 Task: Add green label to the card with the title name "concept".
Action: Mouse moved to (43, 262)
Screenshot: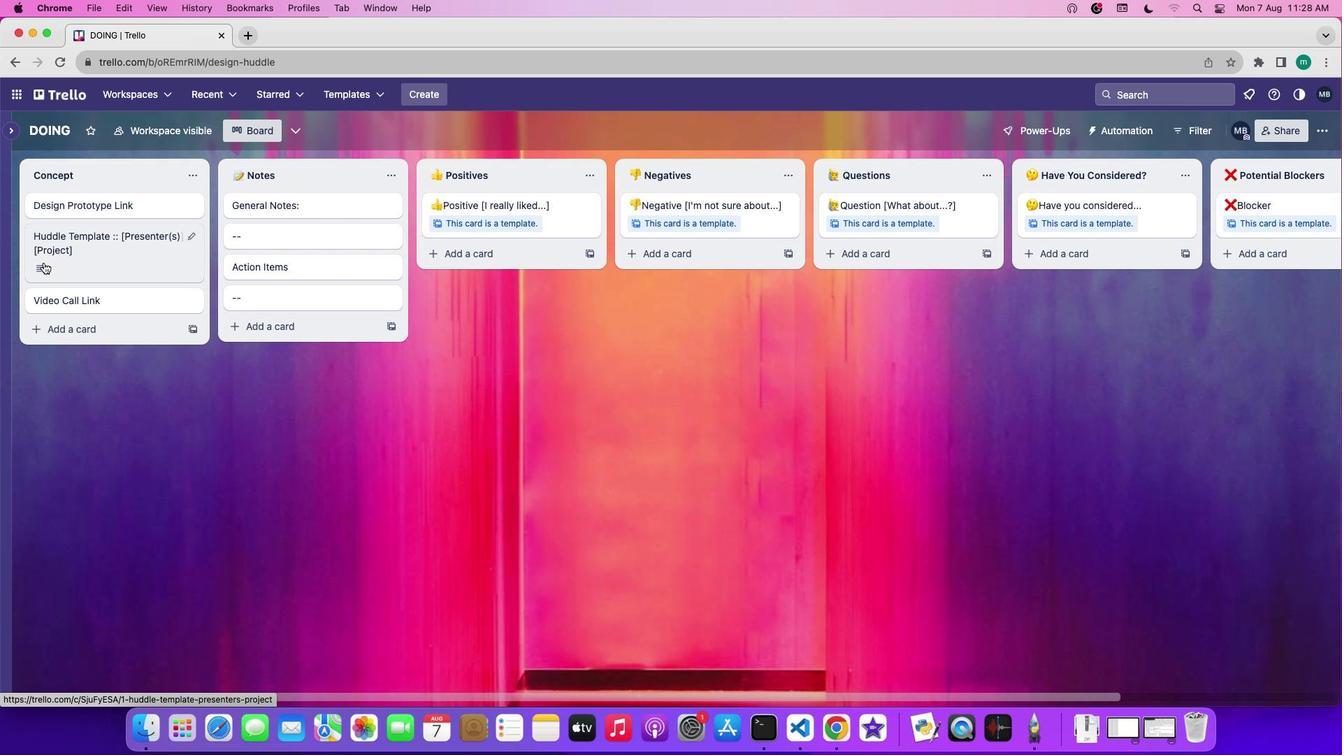 
Action: Mouse pressed left at (43, 262)
Screenshot: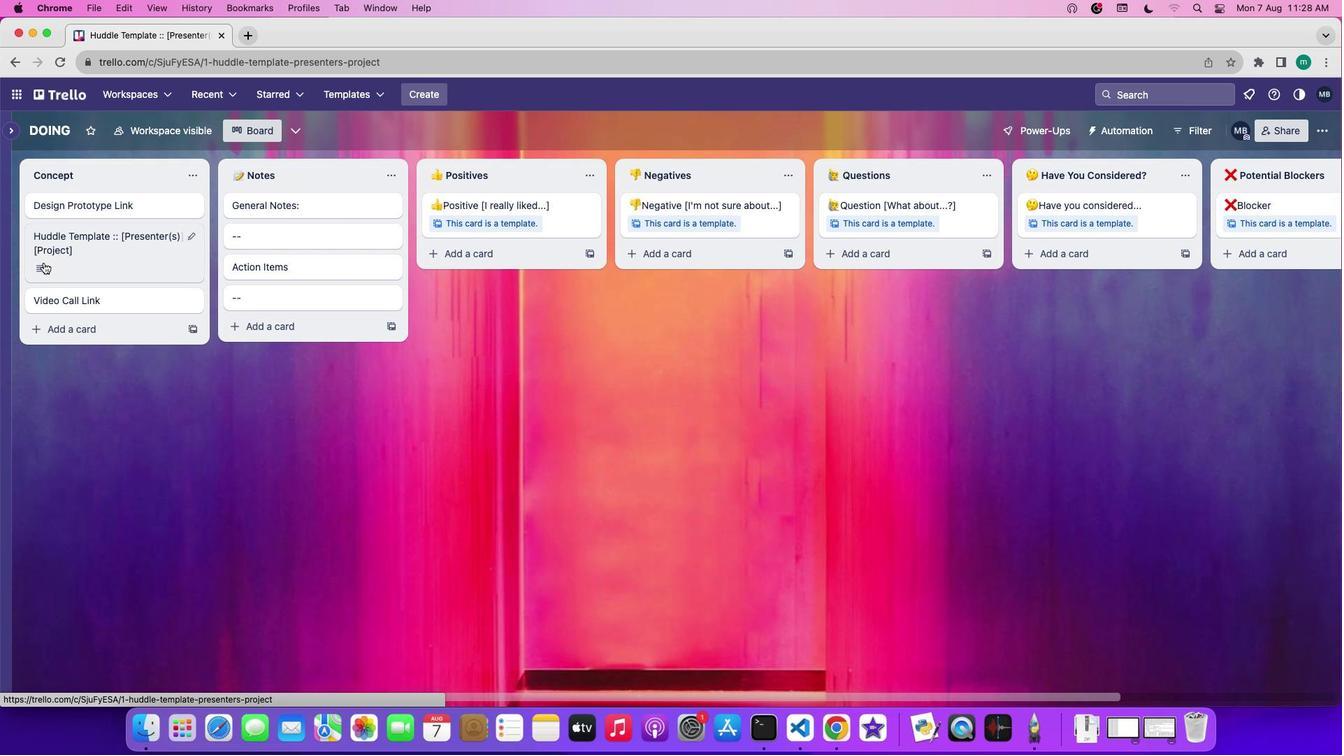 
Action: Mouse moved to (856, 232)
Screenshot: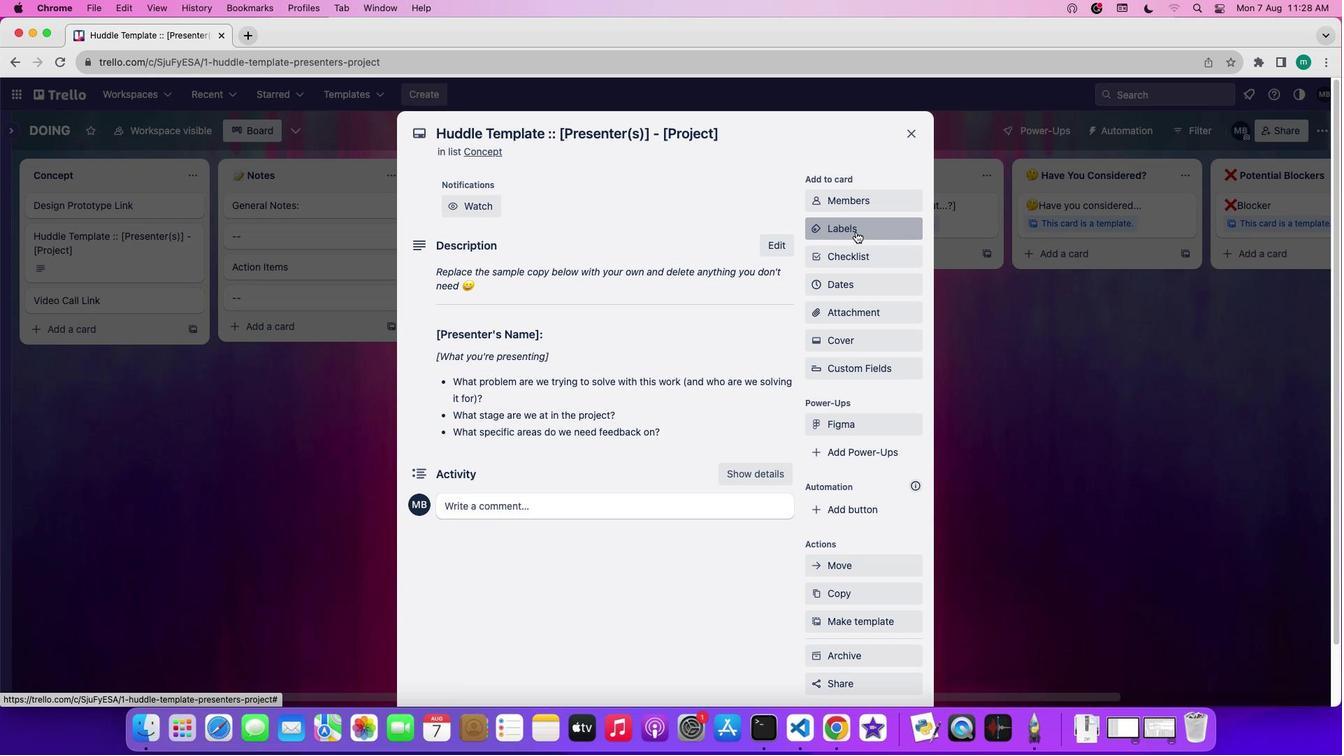 
Action: Mouse pressed left at (856, 232)
Screenshot: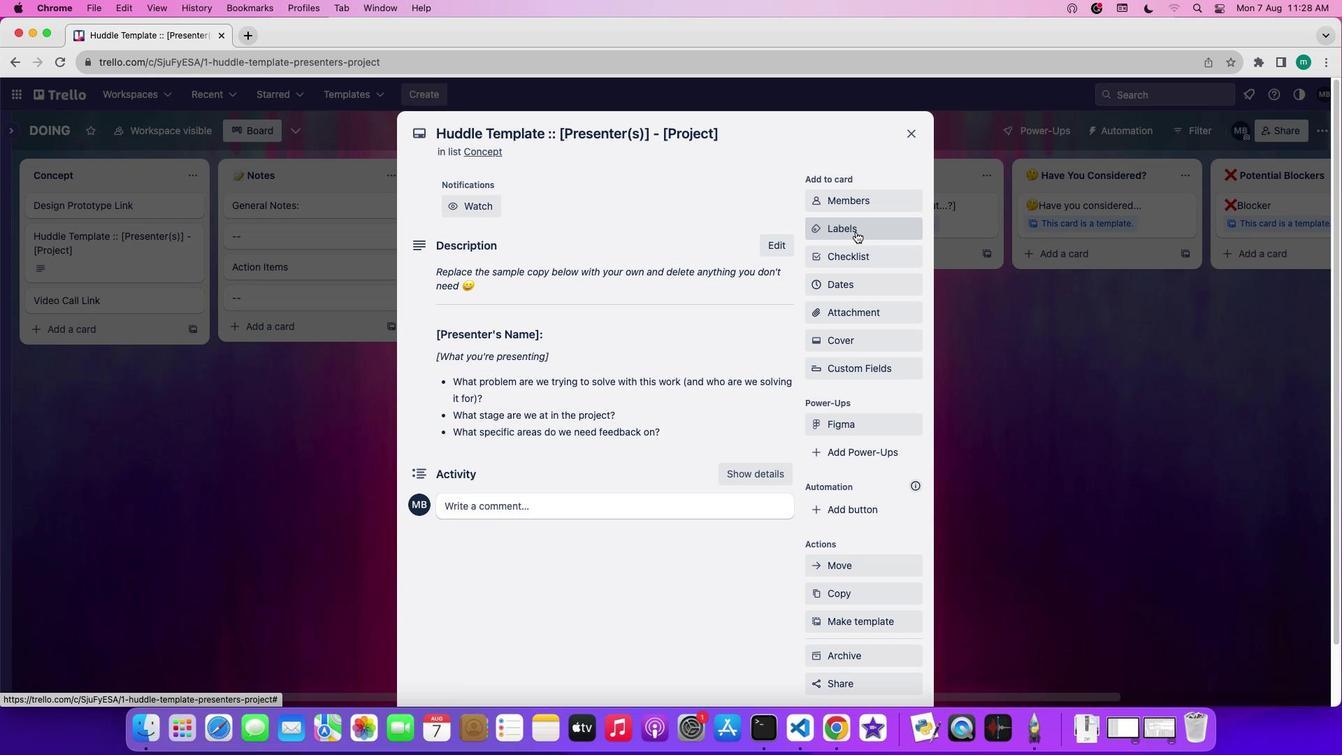 
Action: Mouse moved to (825, 343)
Screenshot: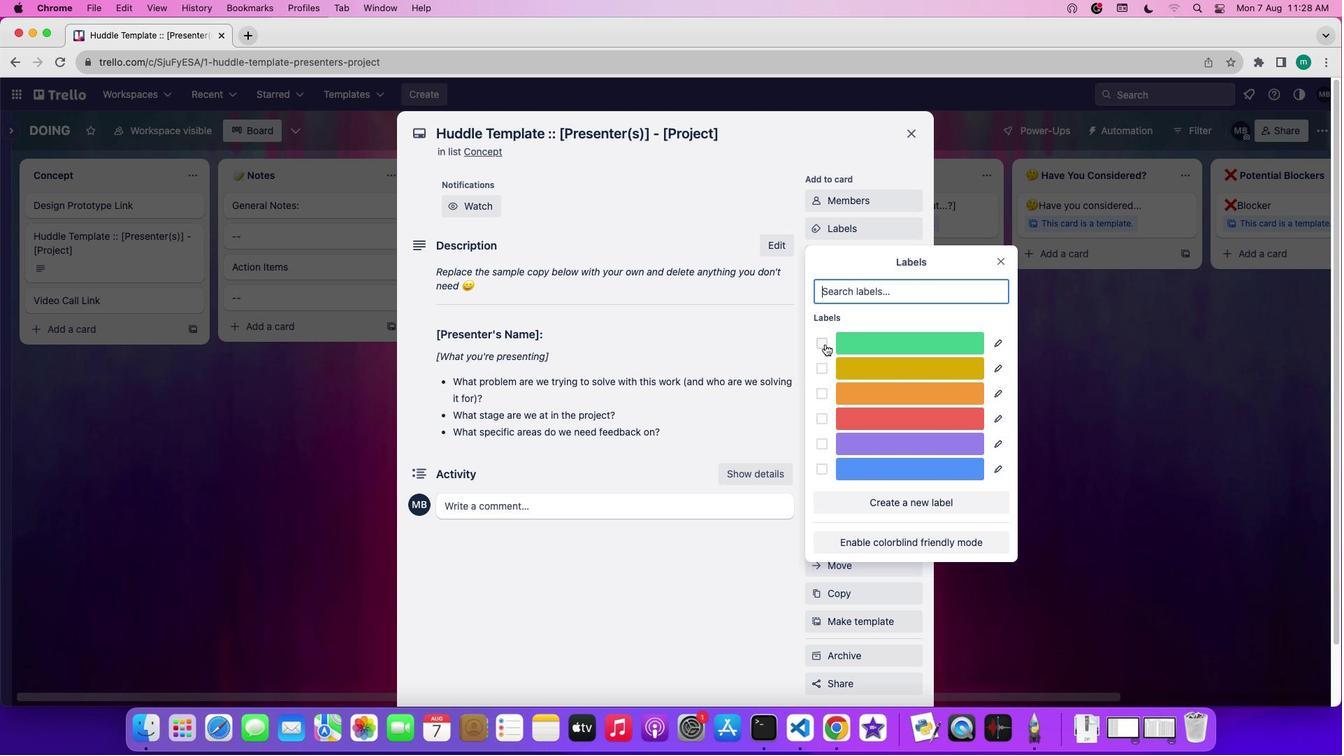 
Action: Mouse pressed left at (825, 343)
Screenshot: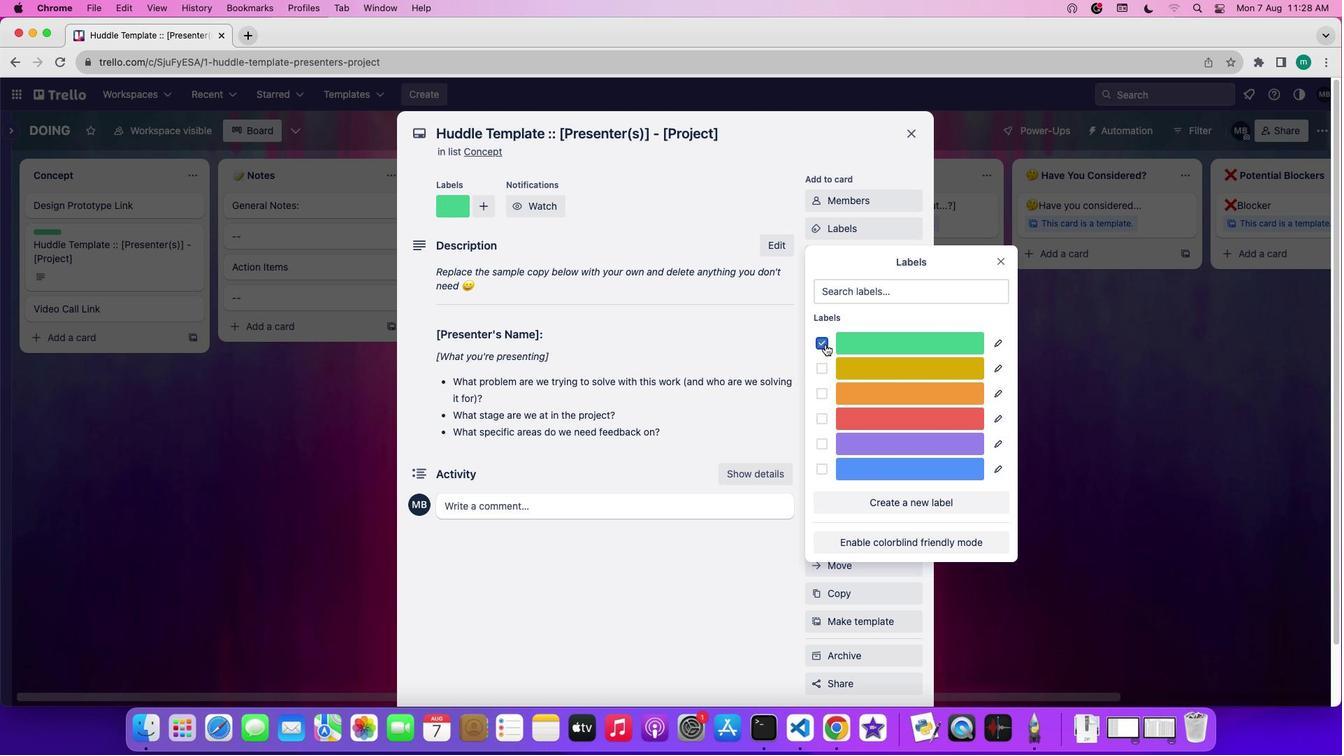 
Action: Mouse moved to (1000, 341)
Screenshot: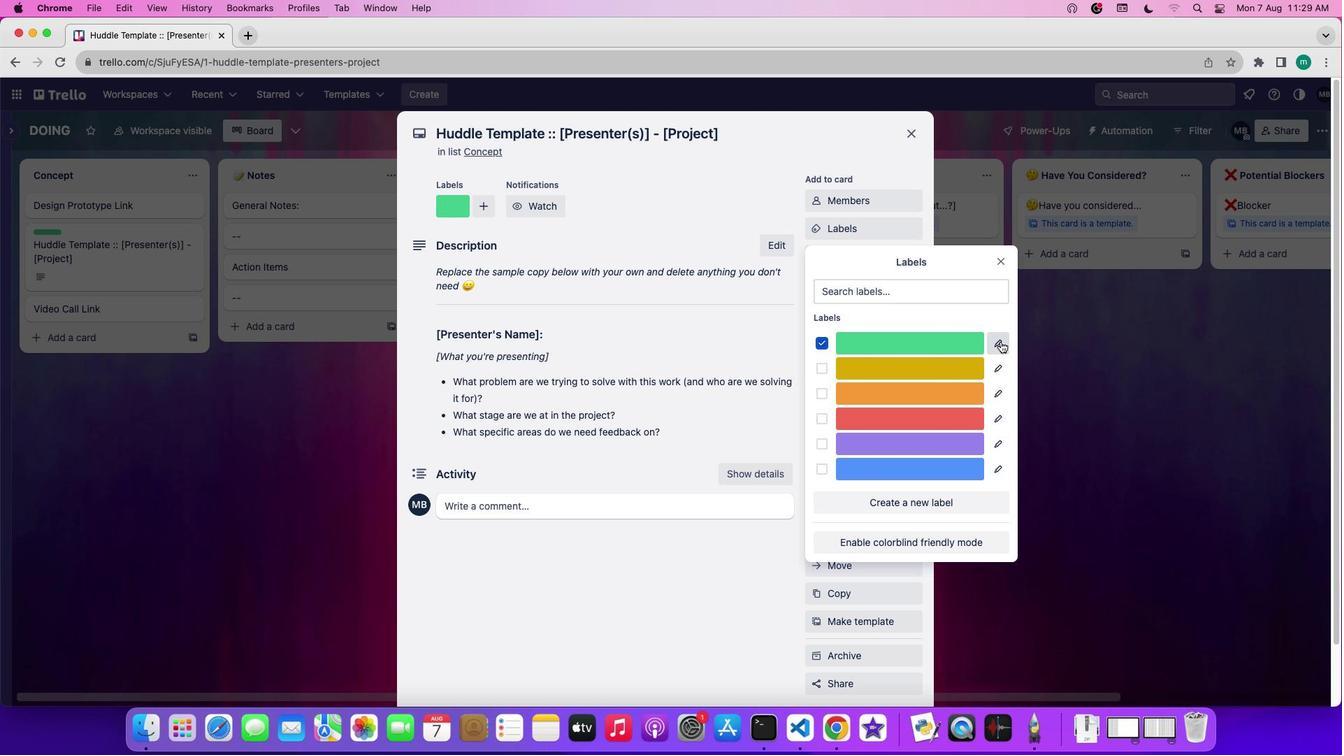 
Action: Mouse pressed left at (1000, 341)
Screenshot: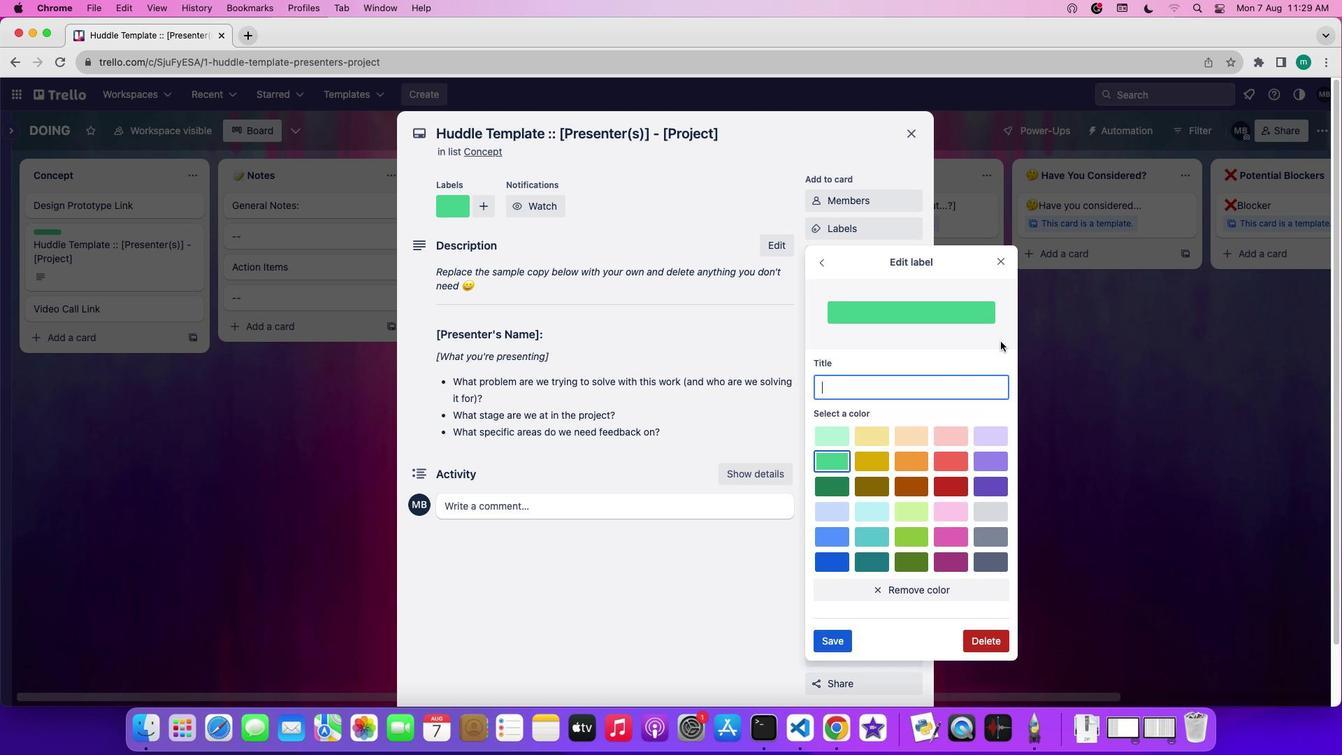 
Action: Mouse moved to (897, 375)
Screenshot: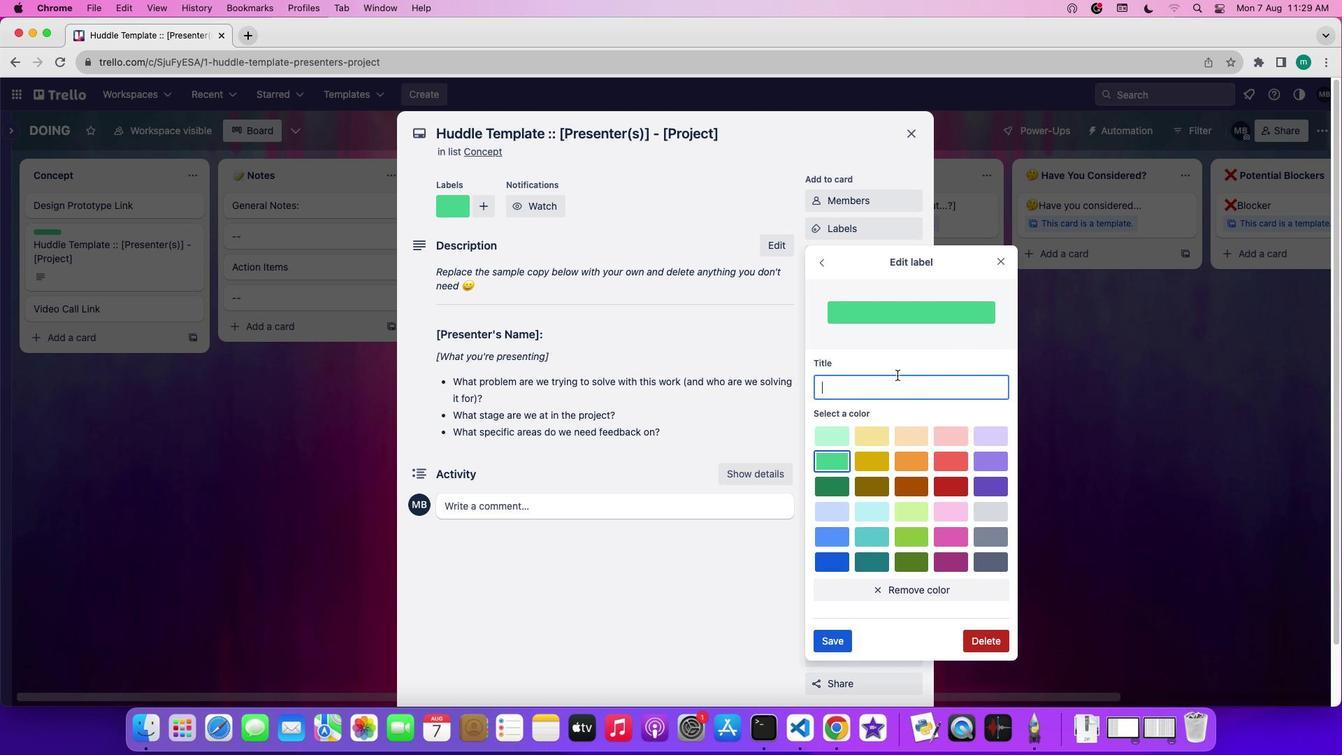 
Action: Mouse pressed left at (897, 375)
Screenshot: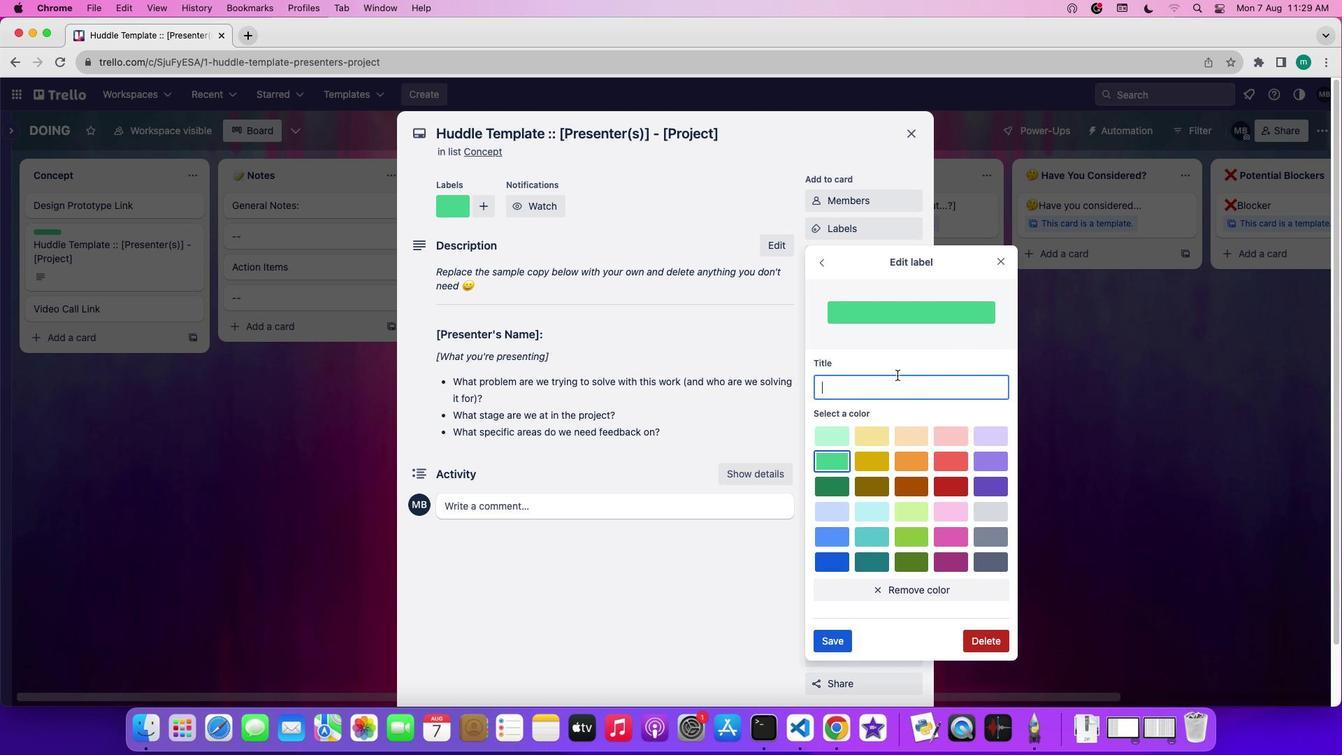 
Action: Key pressed Key.shift'C''o''n''c''e''p''t'
Screenshot: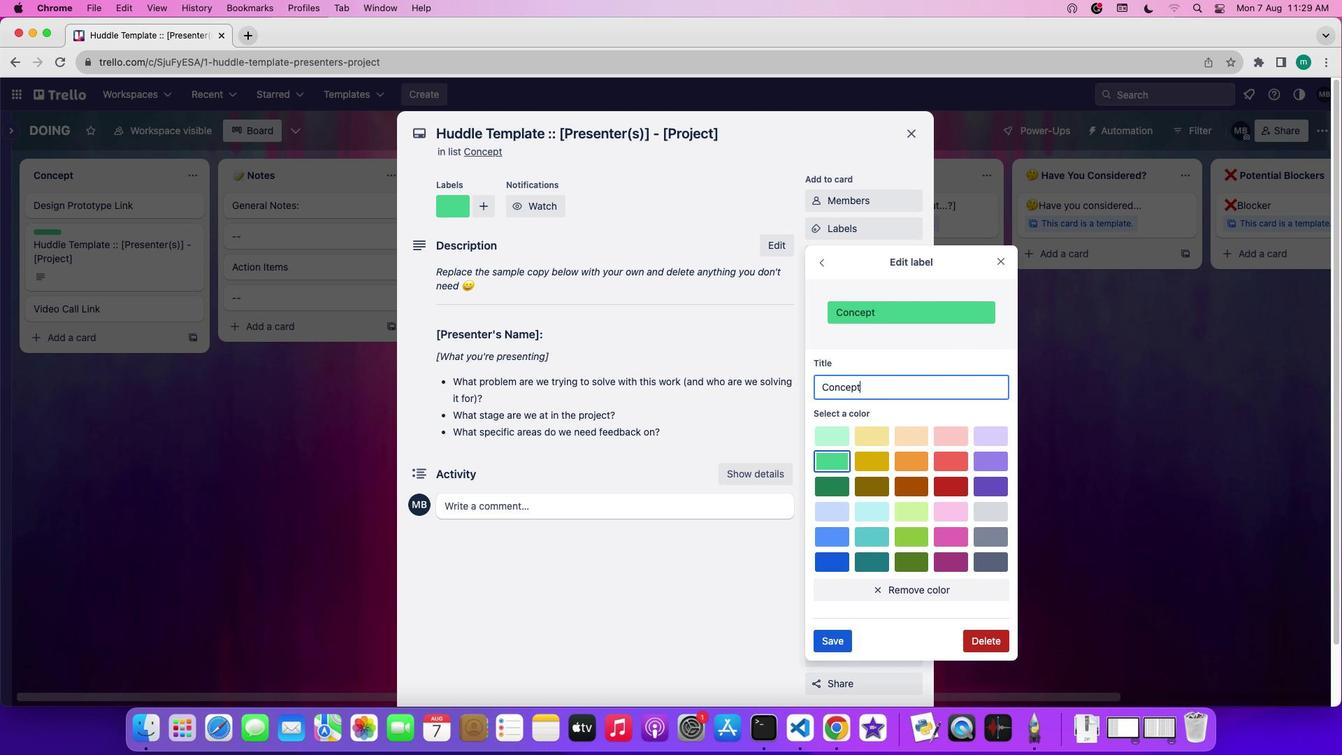 
Action: Mouse moved to (875, 596)
Screenshot: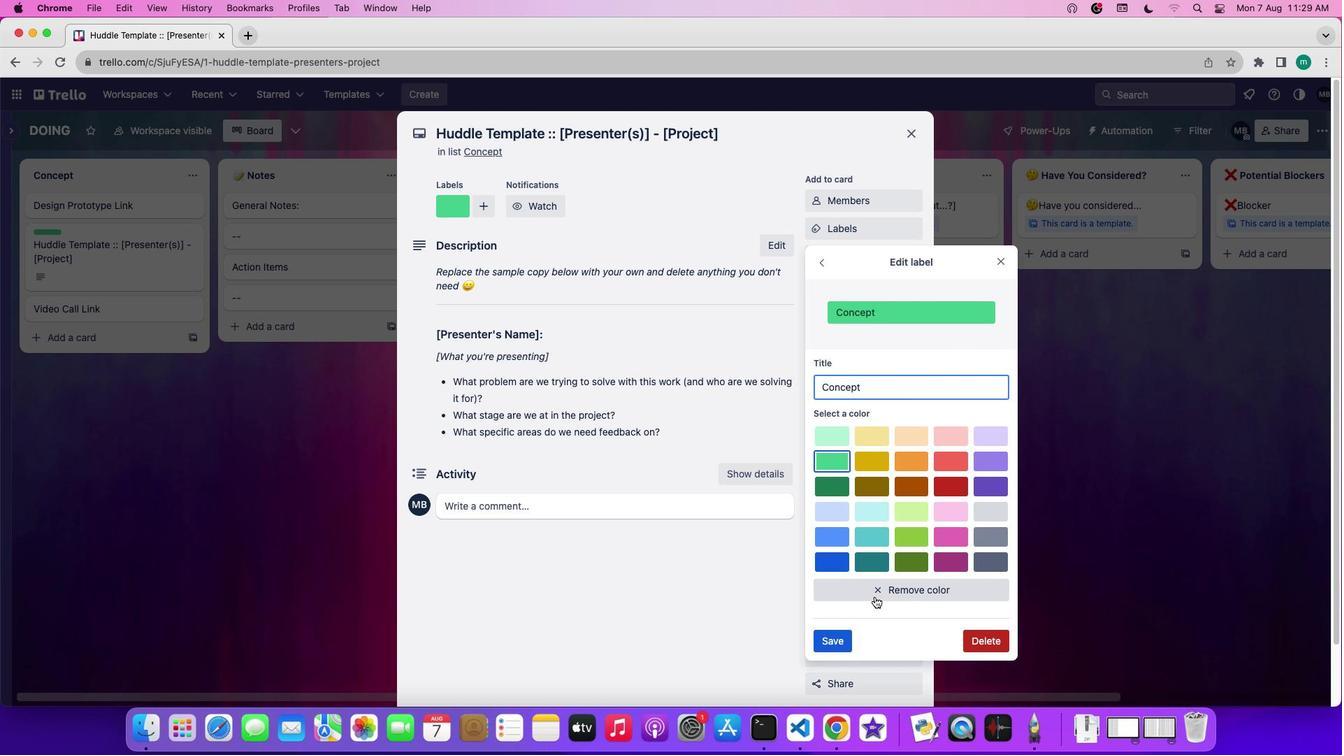 
